 Task: Repost the top most post.
Action: Mouse moved to (741, 482)
Screenshot: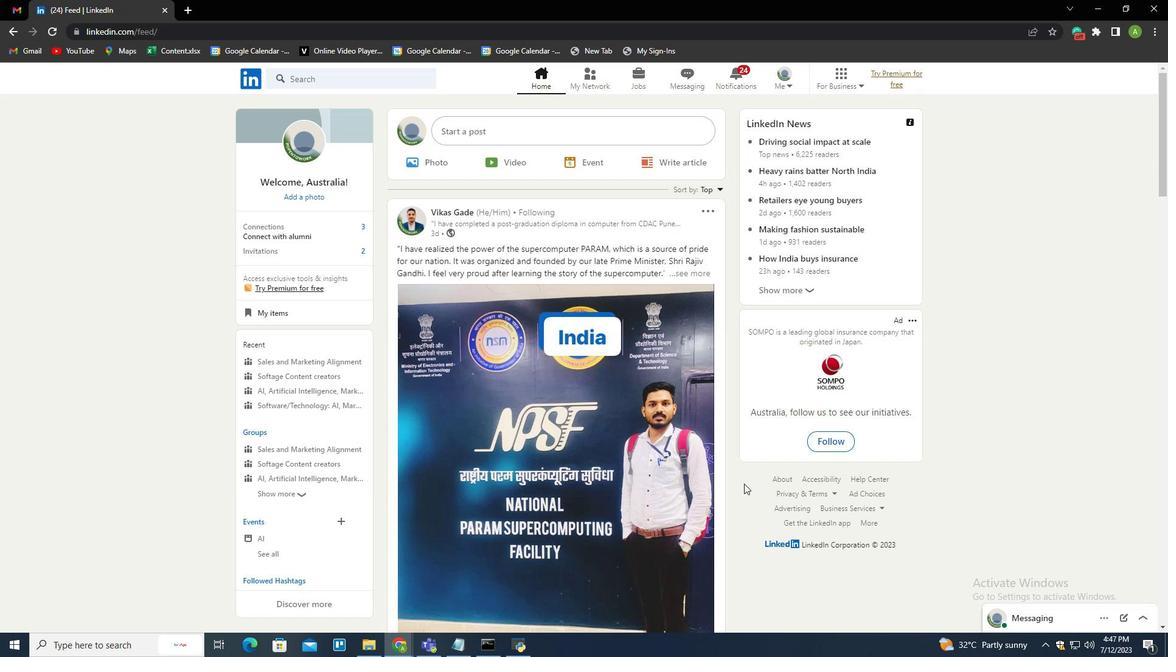 
Action: Mouse scrolled (741, 481) with delta (0, 0)
Screenshot: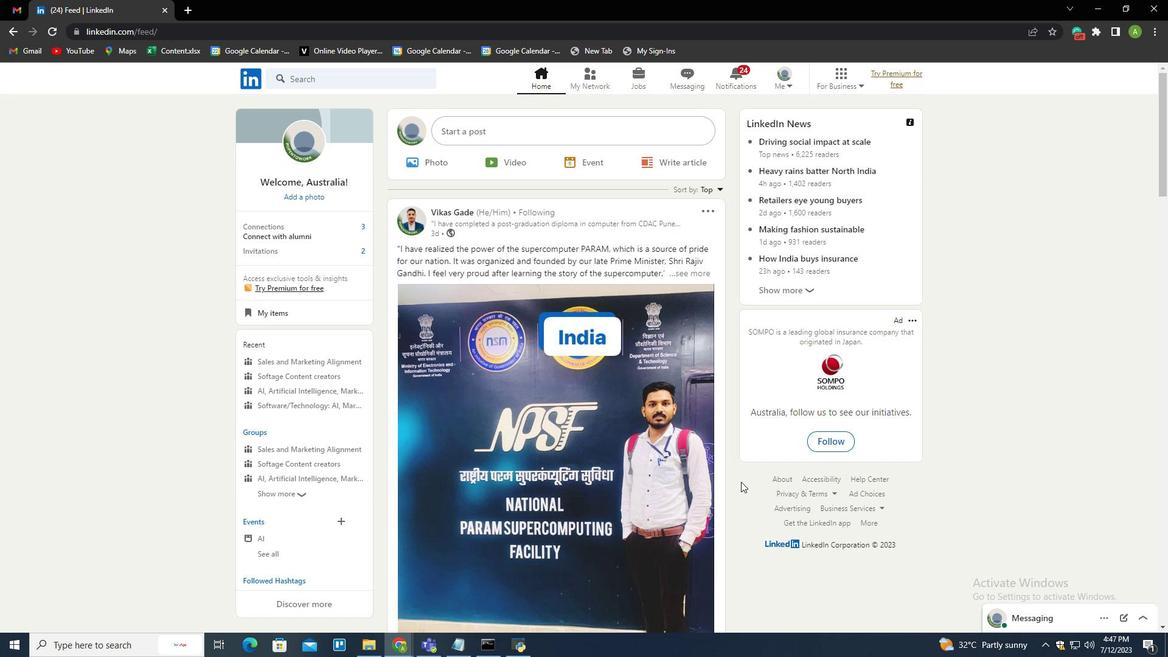 
Action: Mouse scrolled (741, 481) with delta (0, 0)
Screenshot: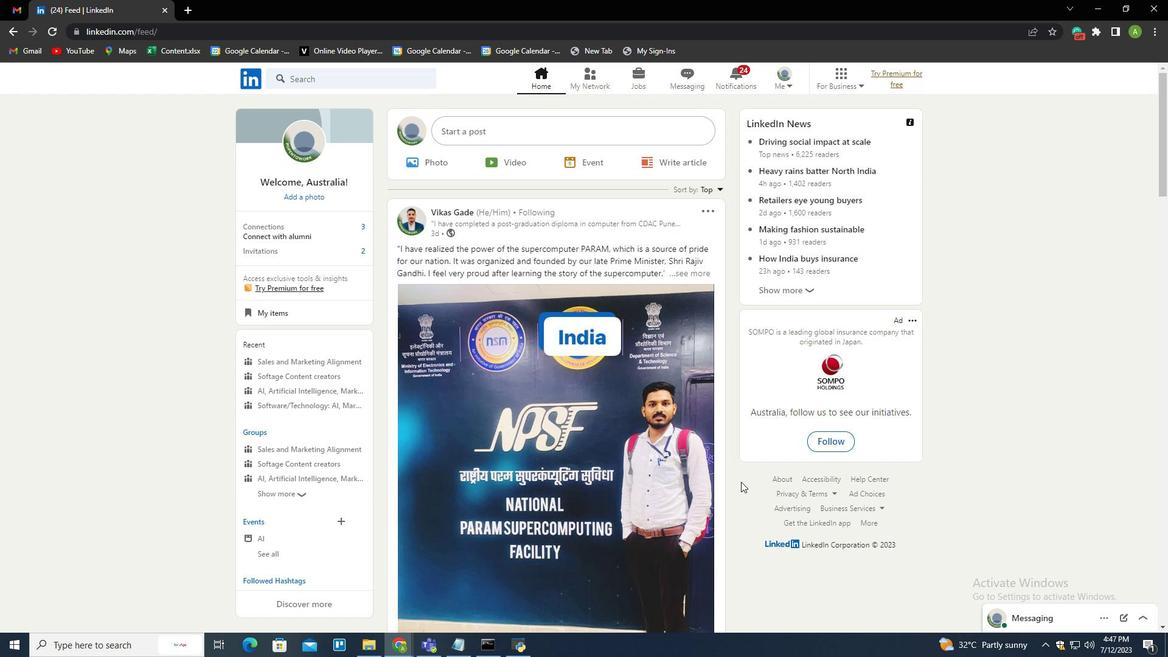 
Action: Mouse scrolled (741, 481) with delta (0, 0)
Screenshot: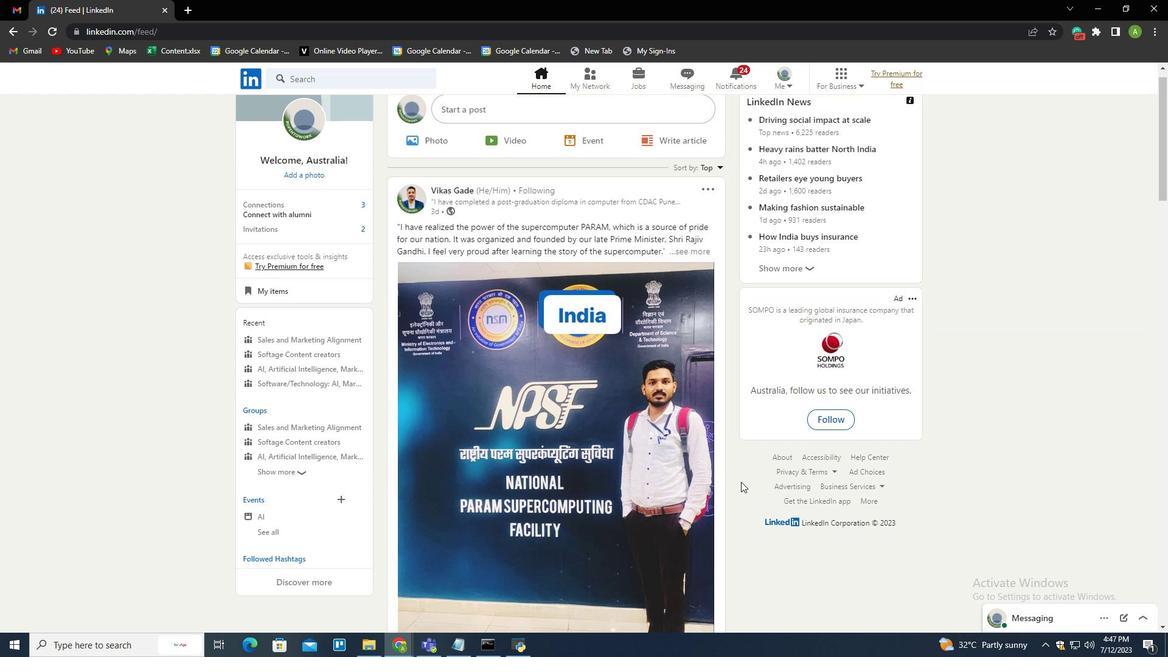 
Action: Mouse moved to (596, 562)
Screenshot: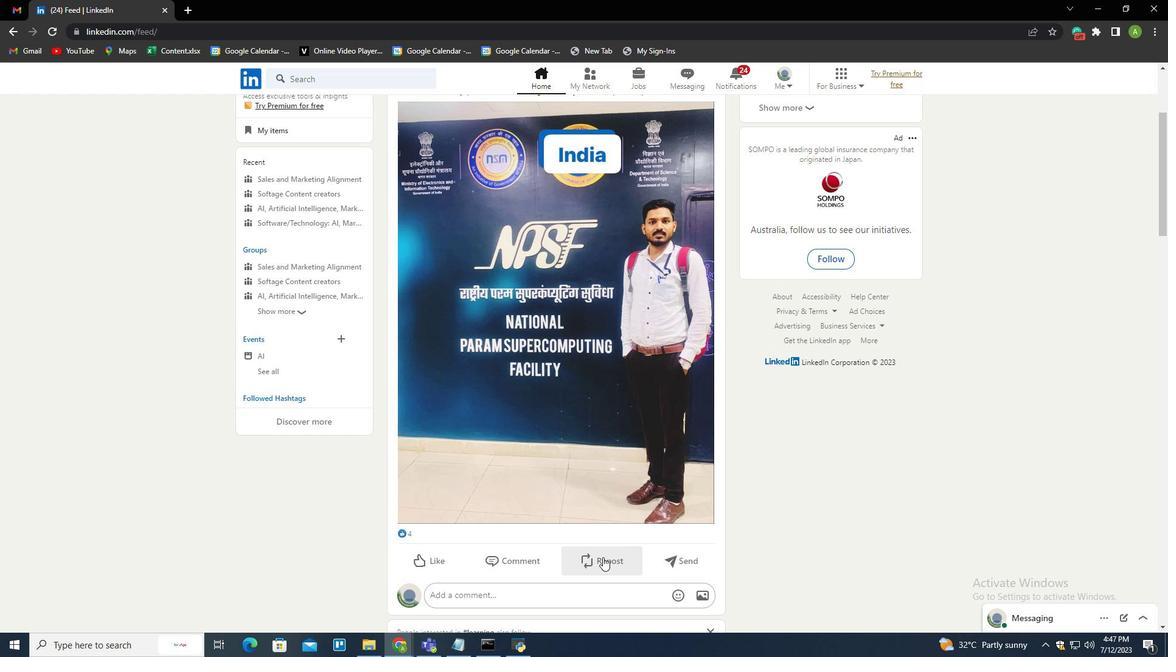 
Action: Mouse pressed left at (596, 562)
Screenshot: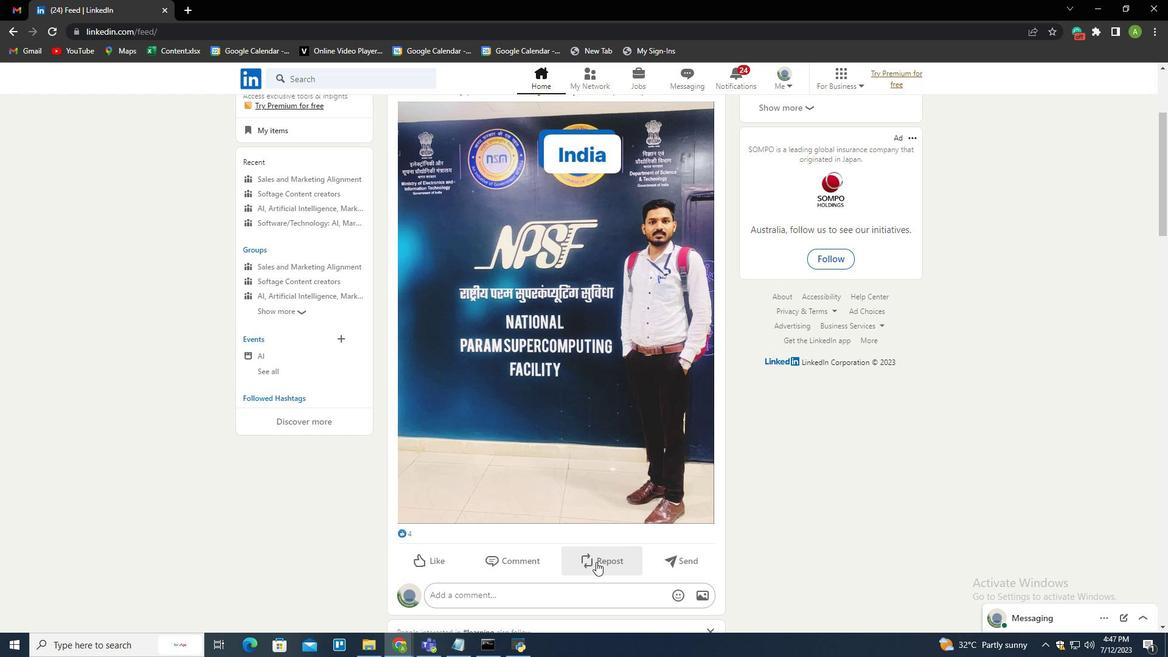 
Action: Mouse scrolled (596, 561) with delta (0, 0)
Screenshot: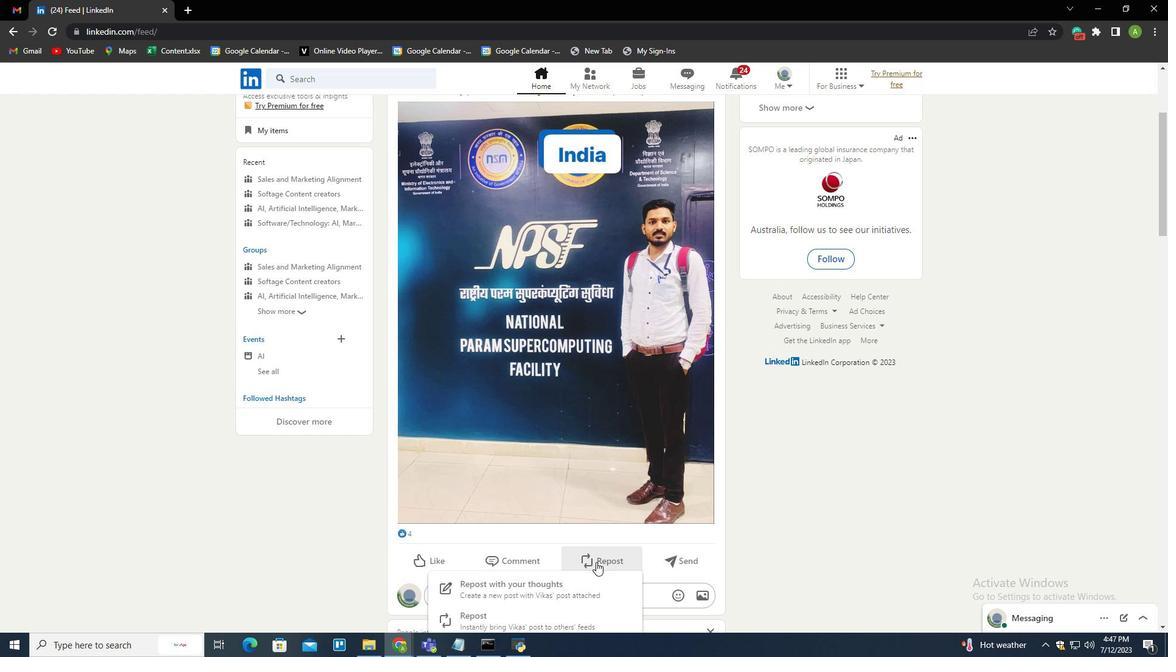 
Action: Mouse moved to (496, 552)
Screenshot: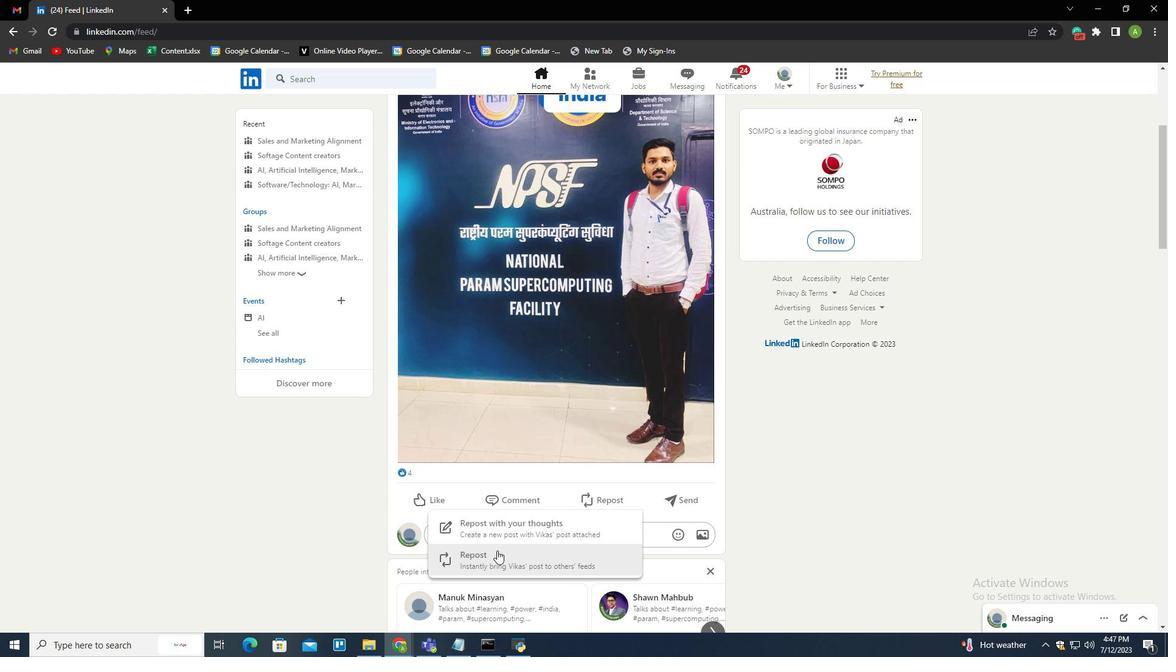 
Action: Mouse pressed left at (496, 552)
Screenshot: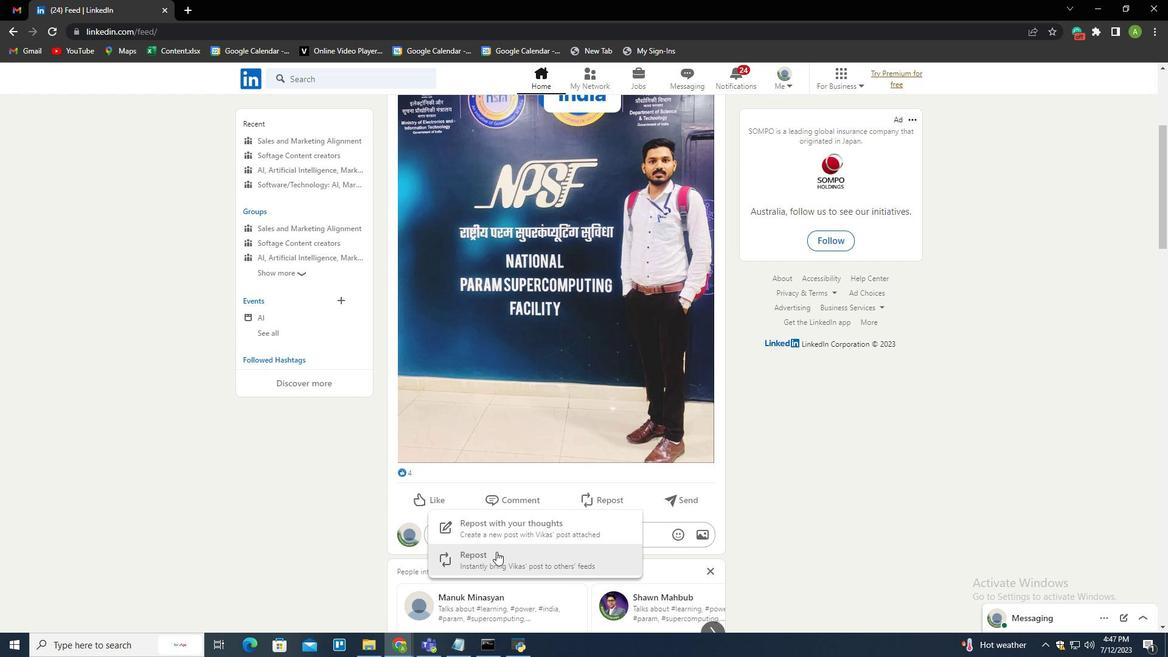 
Action: Mouse moved to (530, 492)
Screenshot: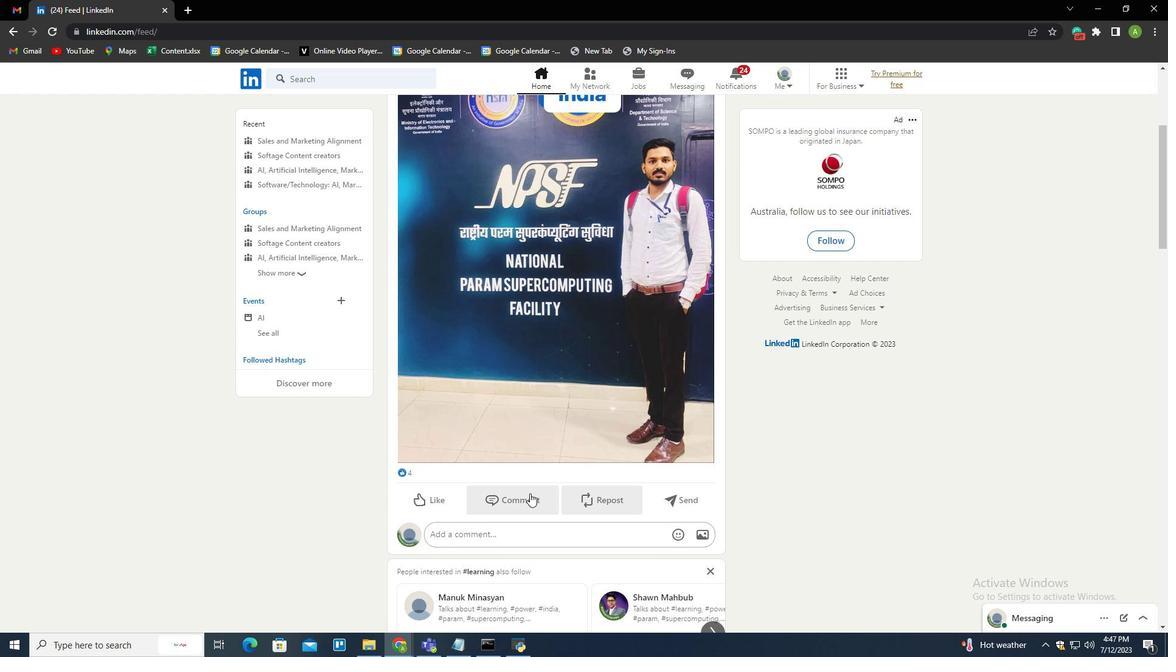 
Action: Mouse scrolled (530, 493) with delta (0, 0)
Screenshot: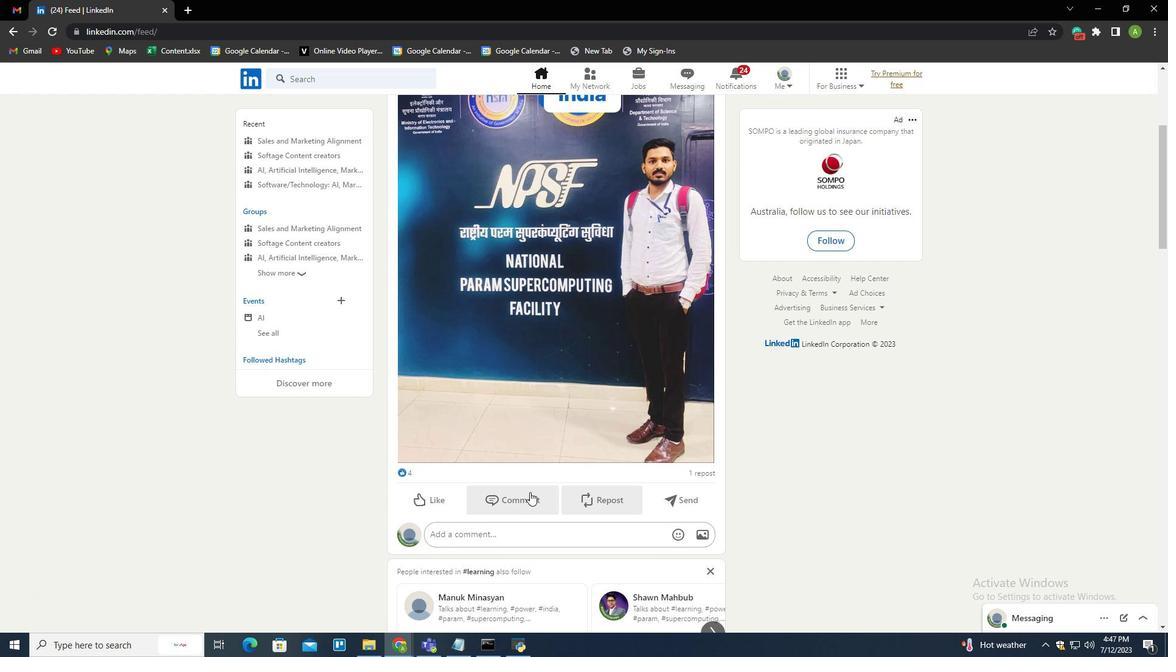 
Action: Mouse scrolled (530, 493) with delta (0, 0)
Screenshot: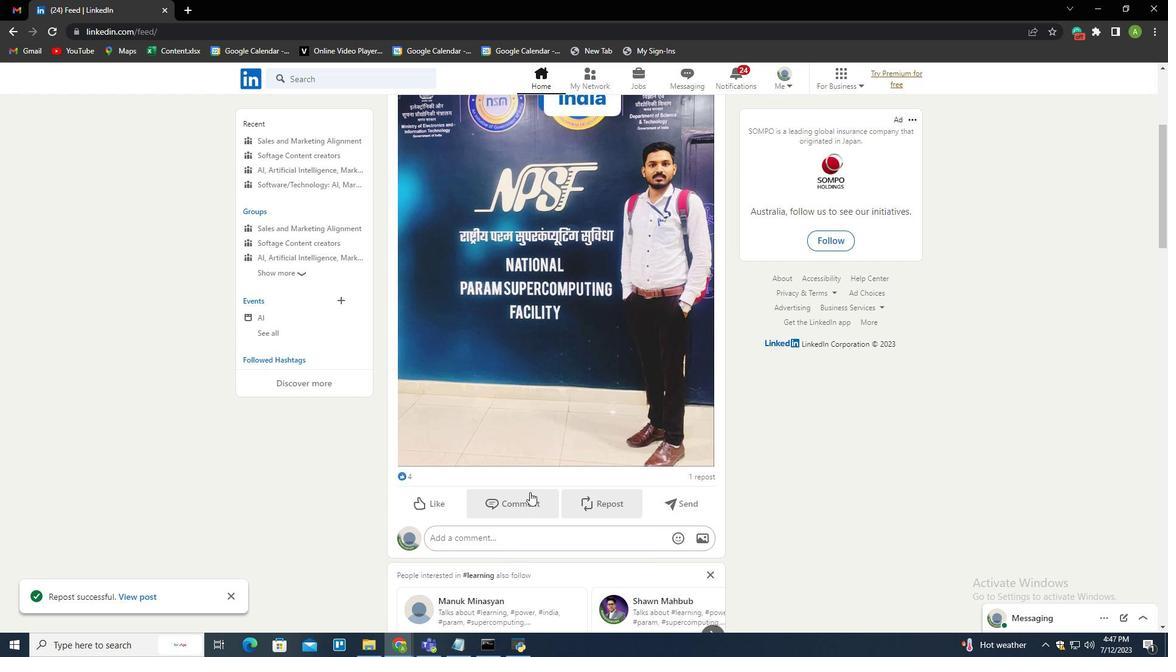 
Action: Mouse scrolled (530, 493) with delta (0, 0)
Screenshot: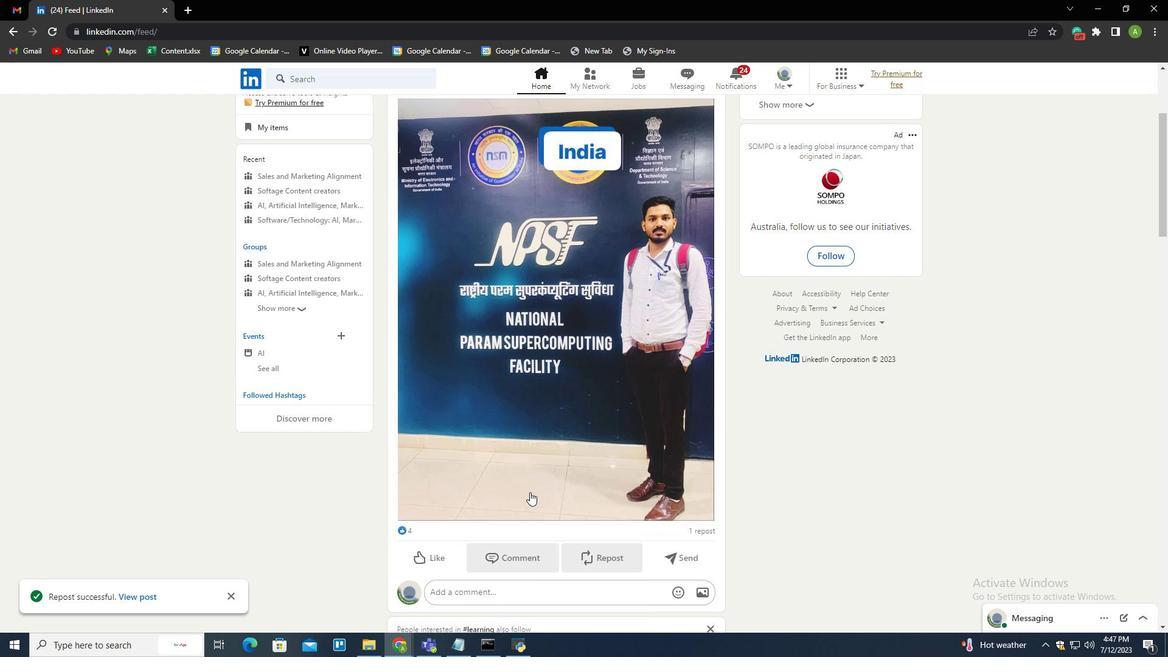 
